 Task: Activate satellite view in the map.
Action: Mouse moved to (126, 110)
Screenshot: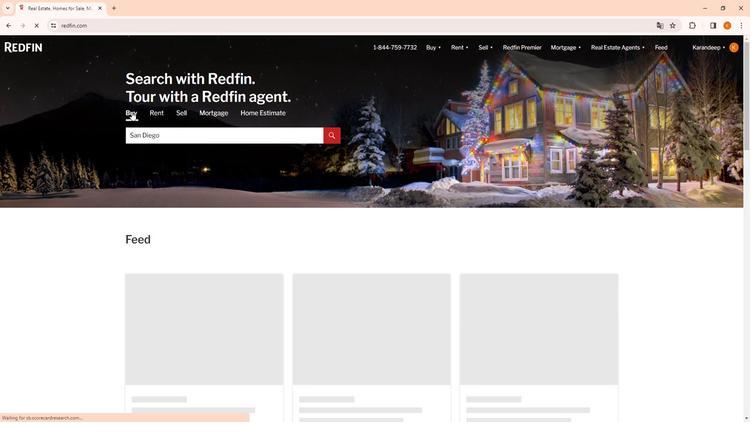 
Action: Mouse pressed left at (126, 110)
Screenshot: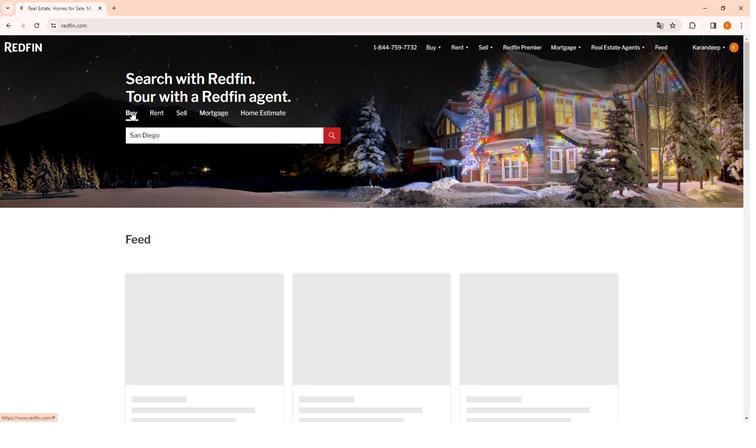 
Action: Mouse moved to (333, 136)
Screenshot: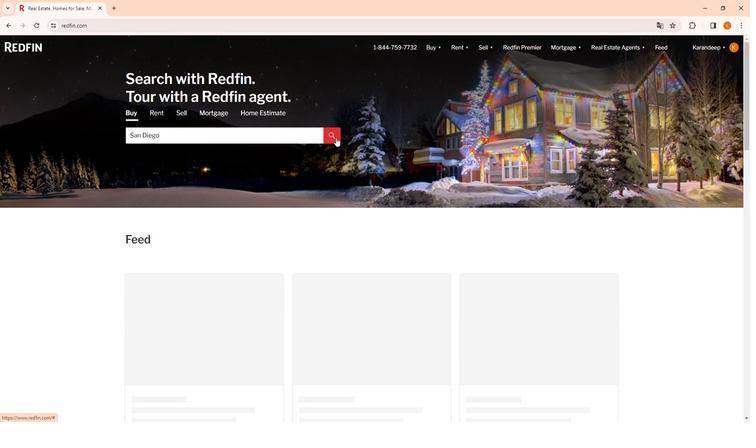 
Action: Mouse pressed left at (333, 136)
Screenshot: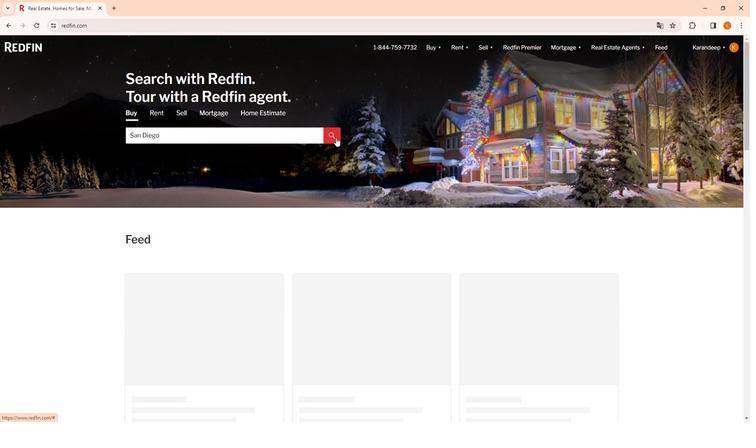 
Action: Mouse moved to (435, 356)
Screenshot: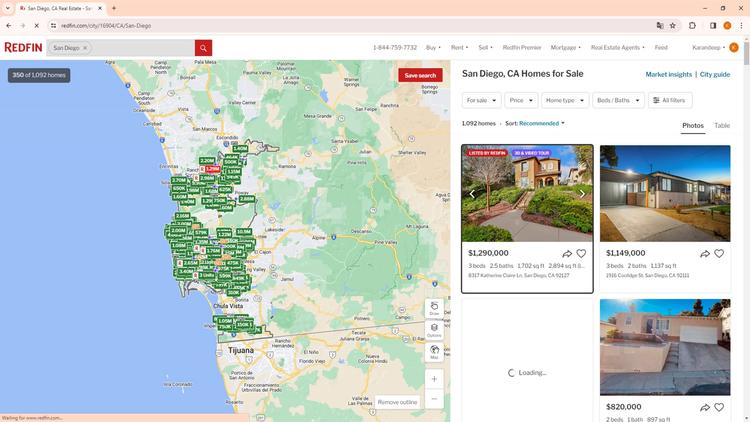 
Action: Mouse pressed left at (435, 356)
Screenshot: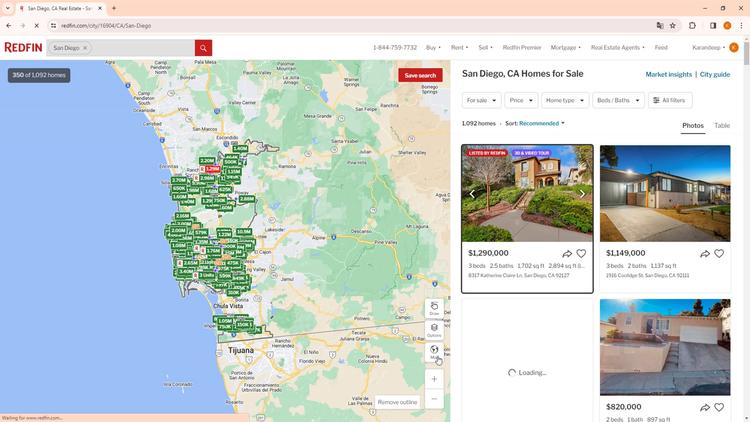 
Action: Mouse moved to (434, 357)
Screenshot: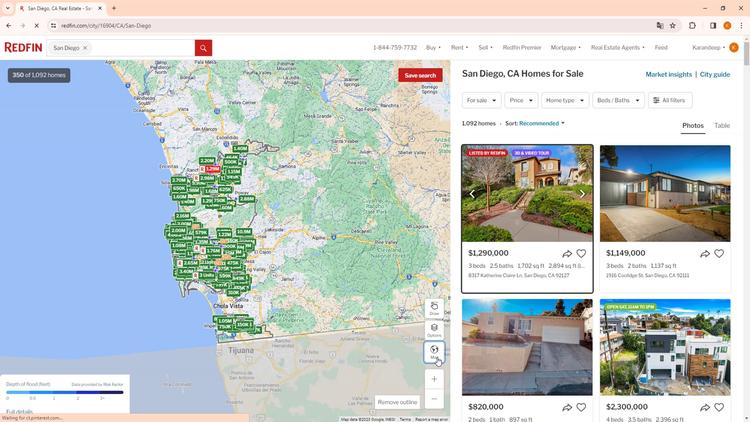 
Action: Mouse pressed left at (434, 357)
Screenshot: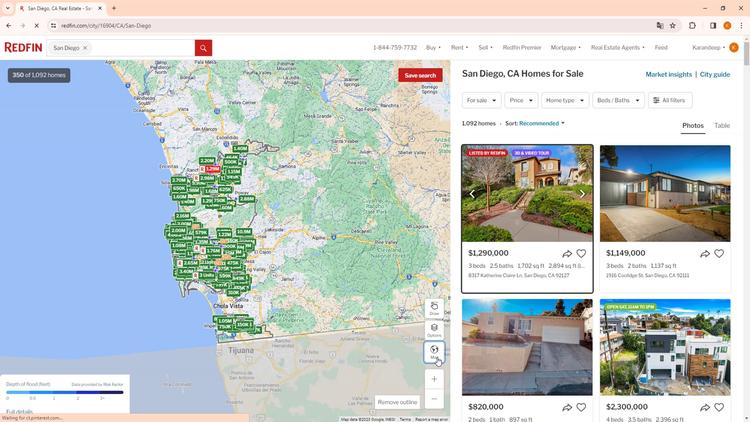 
Action: Mouse moved to (401, 351)
Screenshot: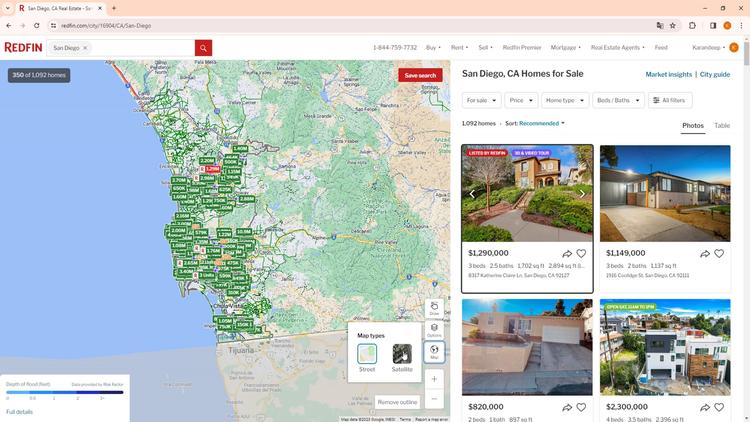
Action: Mouse pressed left at (401, 351)
Screenshot: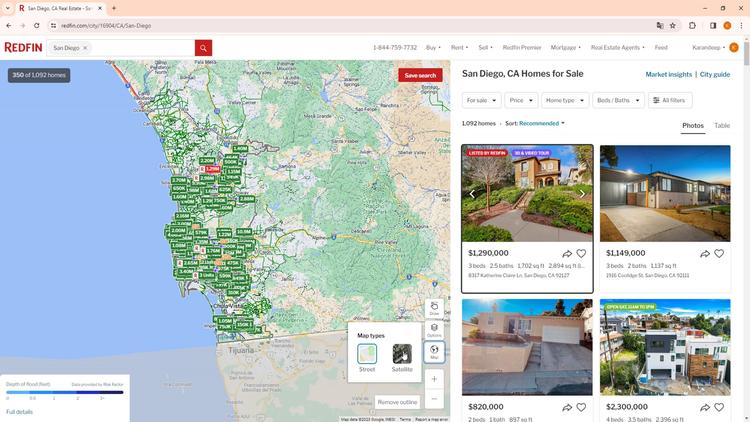 
Action: Mouse moved to (314, 322)
Screenshot: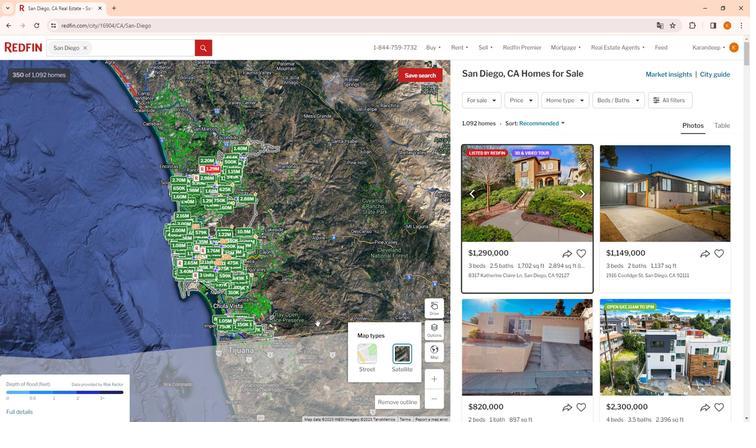 
Action: Mouse pressed left at (314, 322)
Screenshot: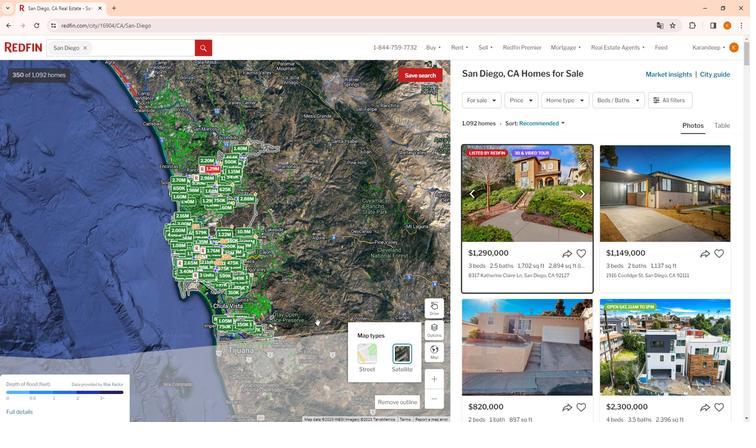 
Action: Mouse moved to (313, 322)
Screenshot: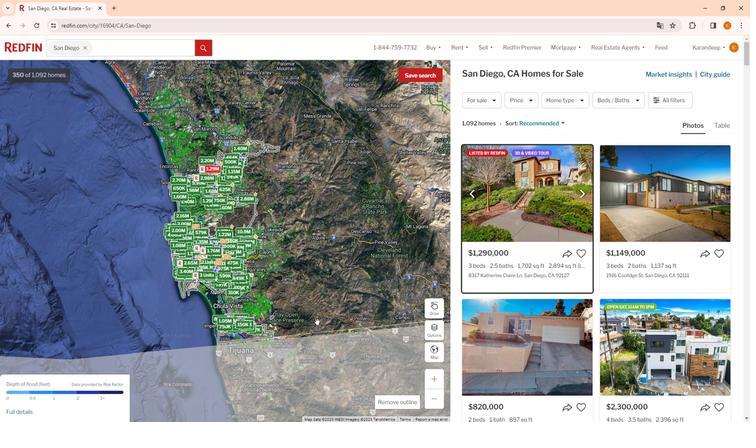 
